 Task: Create Card Card0000000260 in Board Board0000000065 in Workspace WS0000000022 in Trello. Create Card Card0000000261 in Board Board0000000066 in Workspace WS0000000022 in Trello. Create Card Card0000000262 in Board Board0000000066 in Workspace WS0000000022 in Trello. Create Card Card0000000263 in Board Board0000000066 in Workspace WS0000000022 in Trello. Create Card Card0000000264 in Board Board0000000066 in Workspace WS0000000022 in Trello
Action: Mouse moved to (278, 278)
Screenshot: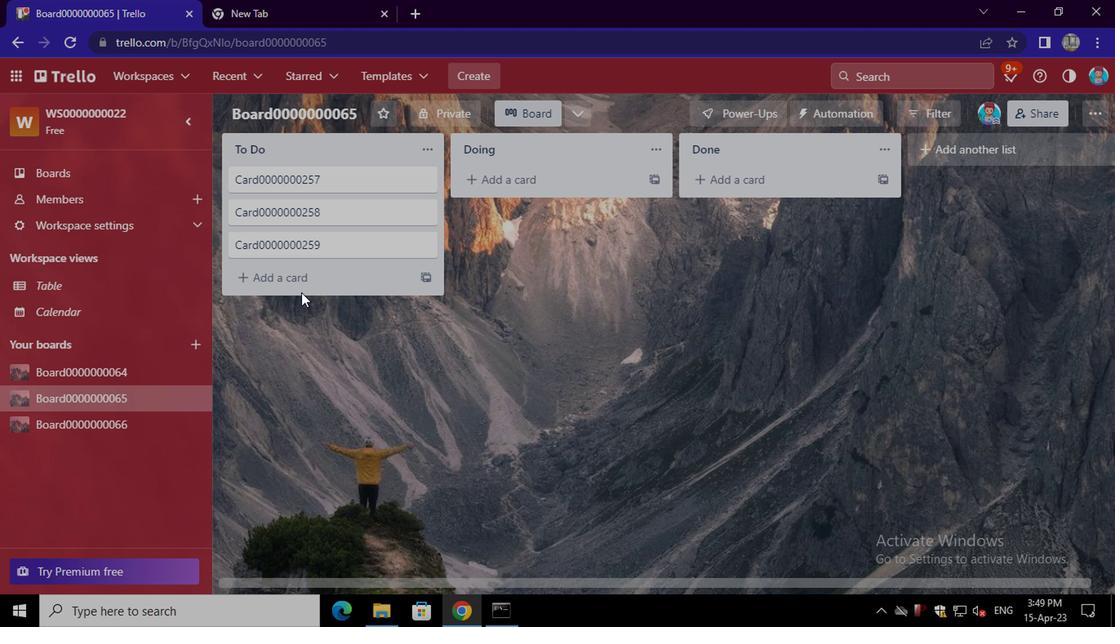 
Action: Mouse pressed left at (278, 278)
Screenshot: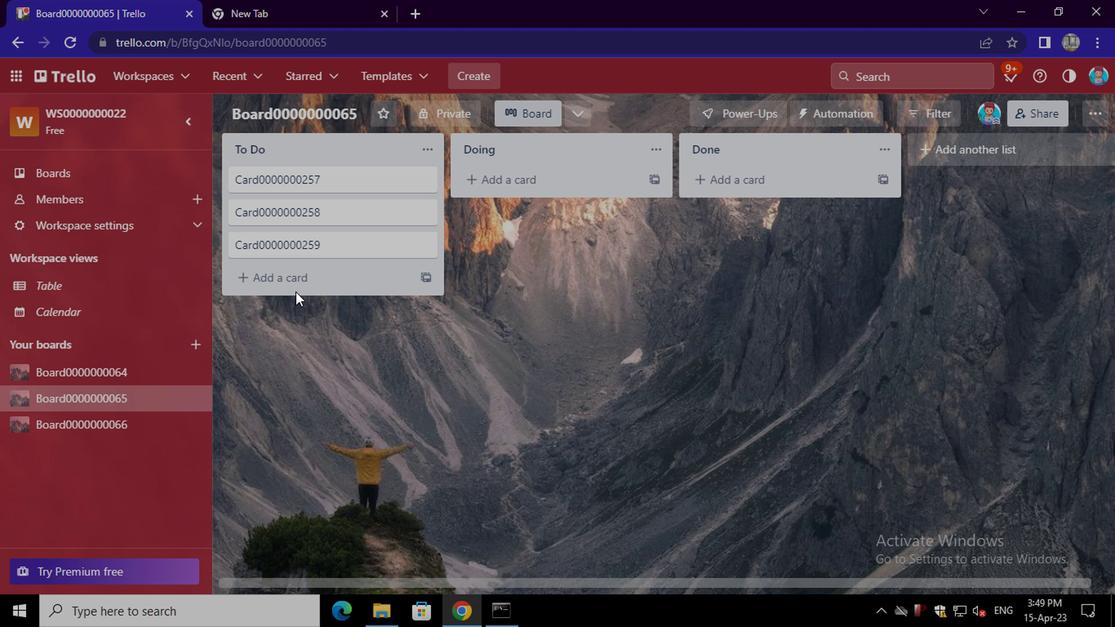 
Action: Mouse moved to (318, 281)
Screenshot: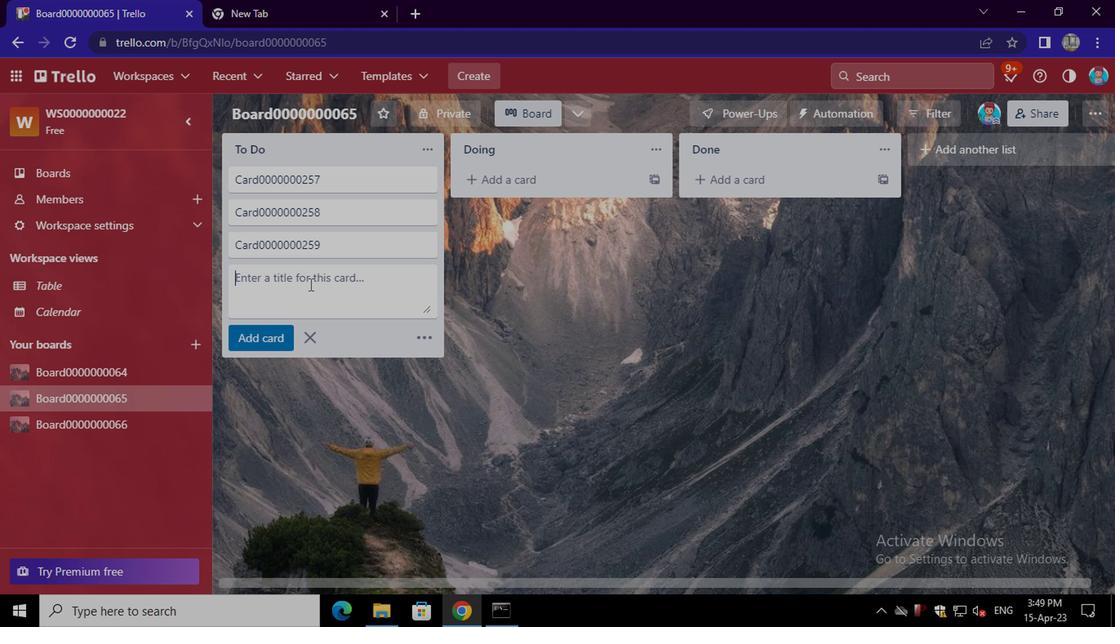 
Action: Mouse pressed left at (318, 281)
Screenshot: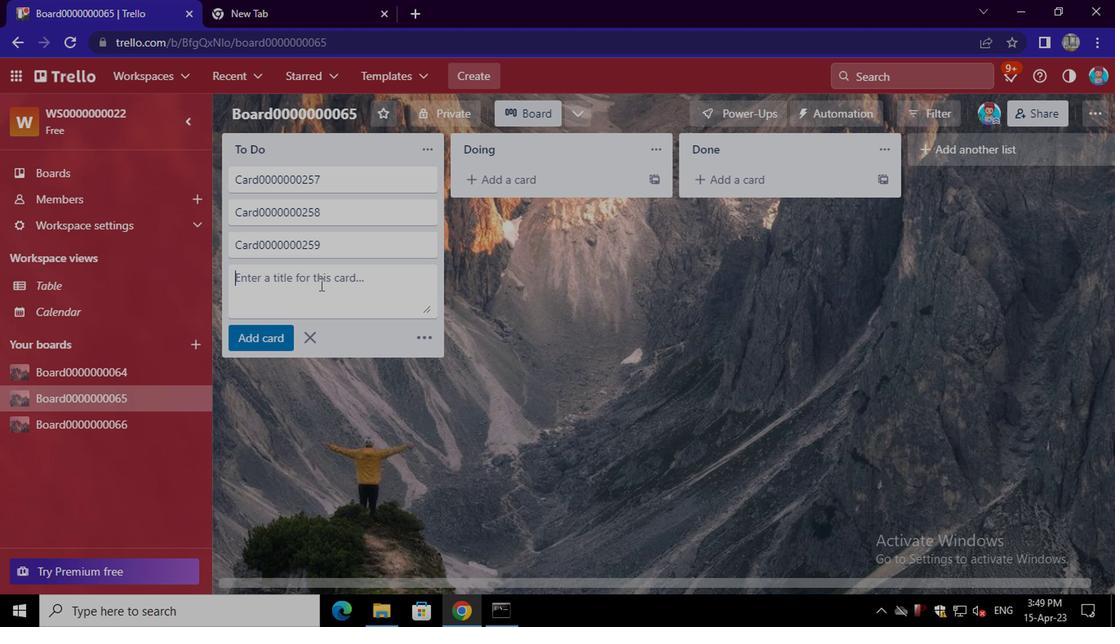 
Action: Key pressed <Key.shift>CARD0000000260
Screenshot: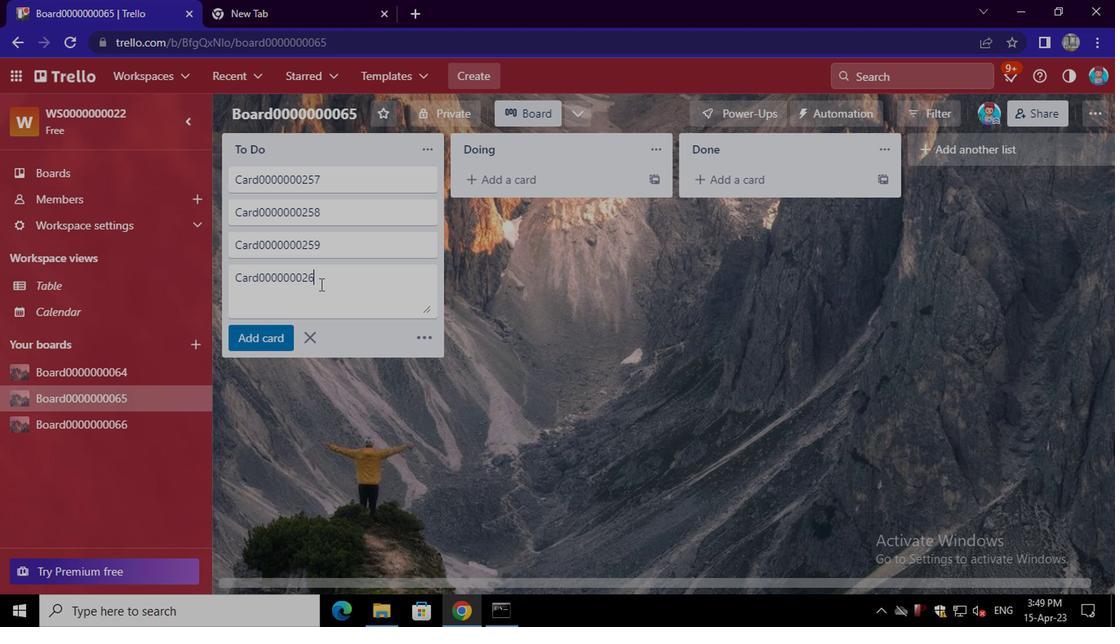 
Action: Mouse moved to (263, 336)
Screenshot: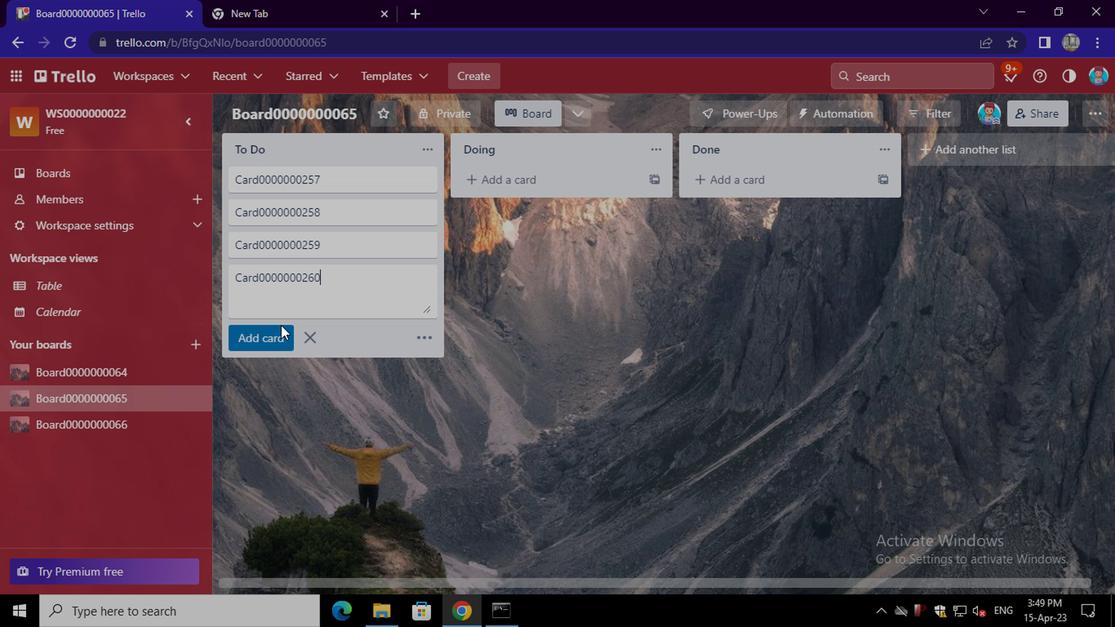 
Action: Mouse pressed left at (263, 336)
Screenshot: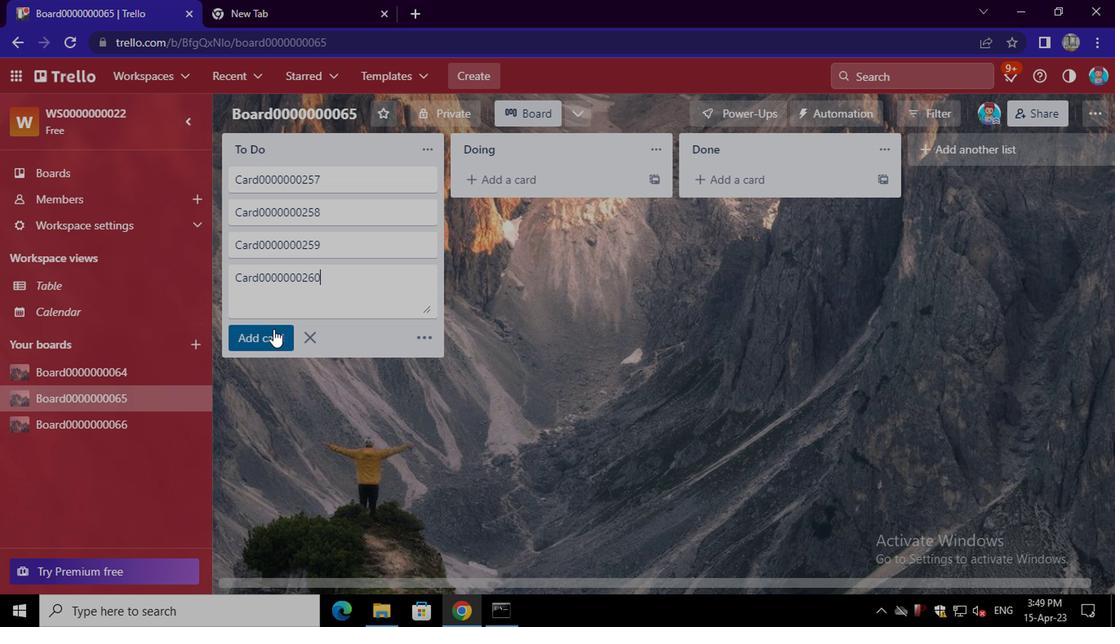 
Action: Mouse moved to (125, 417)
Screenshot: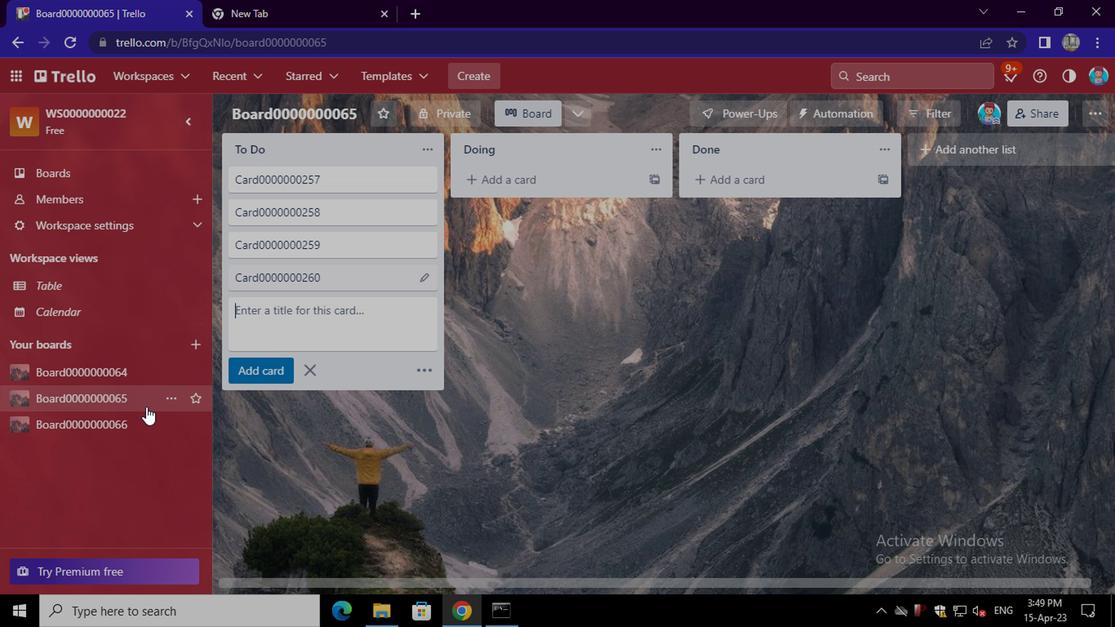 
Action: Mouse pressed left at (125, 417)
Screenshot: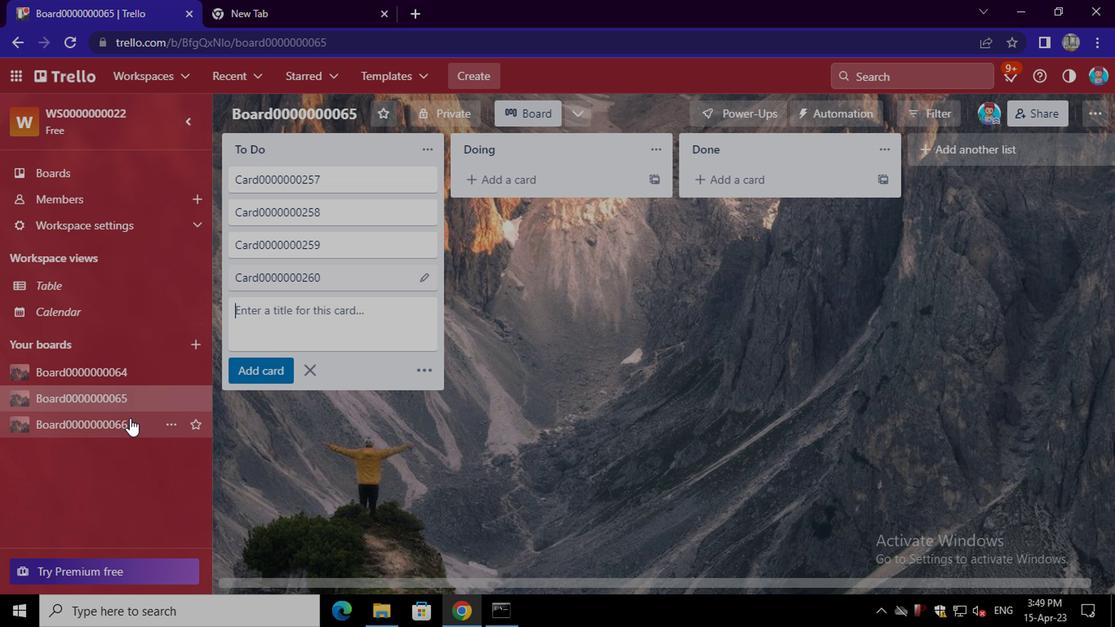 
Action: Mouse moved to (296, 209)
Screenshot: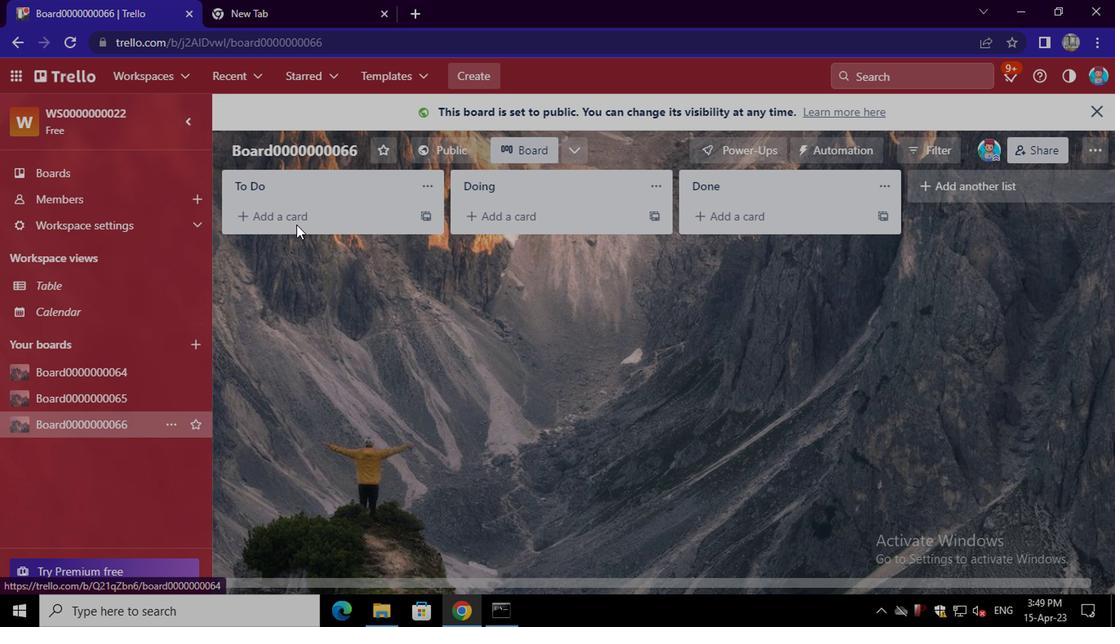 
Action: Mouse pressed left at (296, 209)
Screenshot: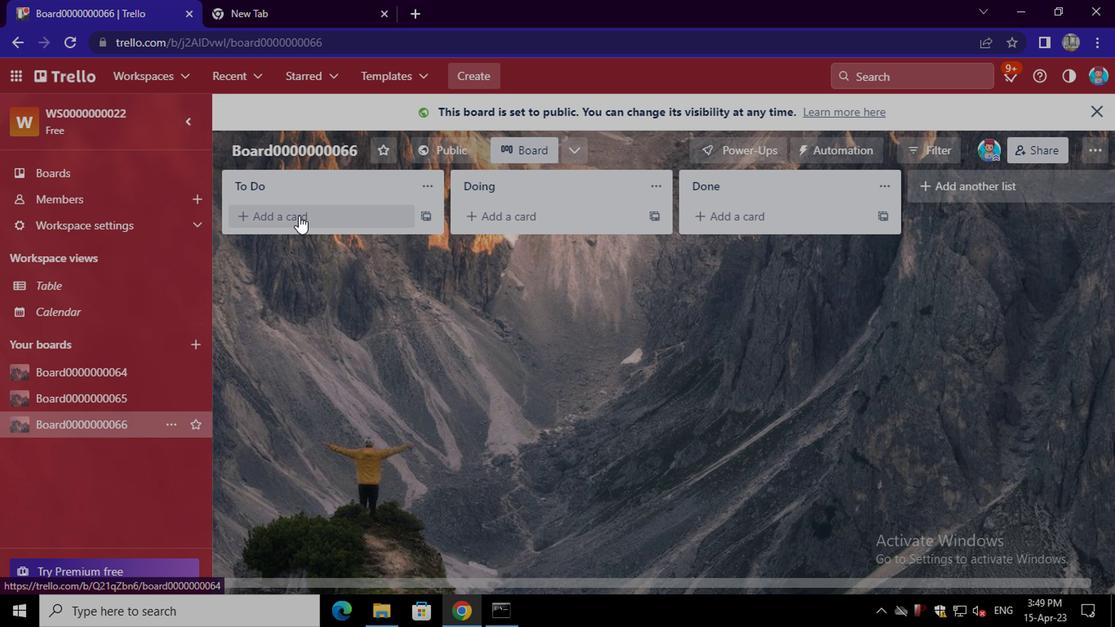 
Action: Mouse moved to (307, 213)
Screenshot: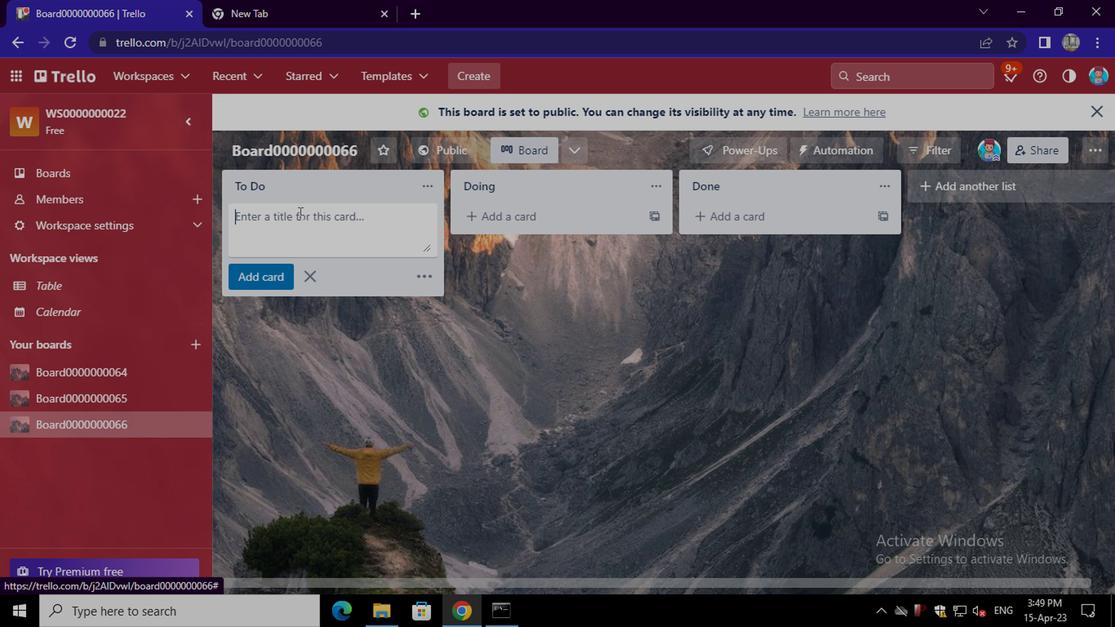 
Action: Mouse pressed left at (307, 213)
Screenshot: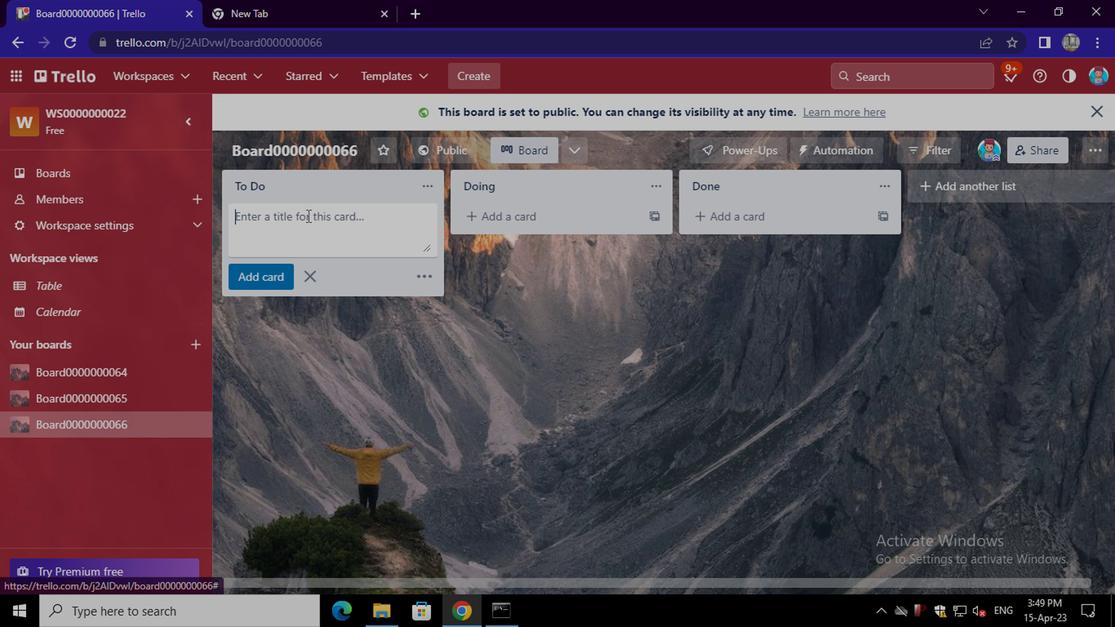 
Action: Key pressed <Key.shift>CARD0000000261
Screenshot: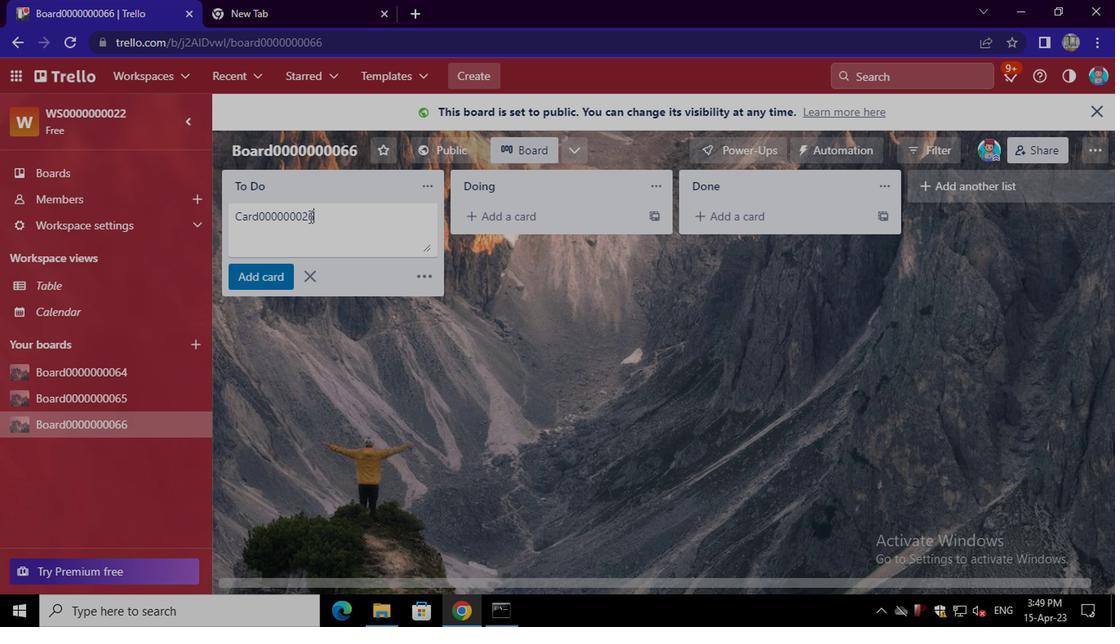 
Action: Mouse moved to (269, 267)
Screenshot: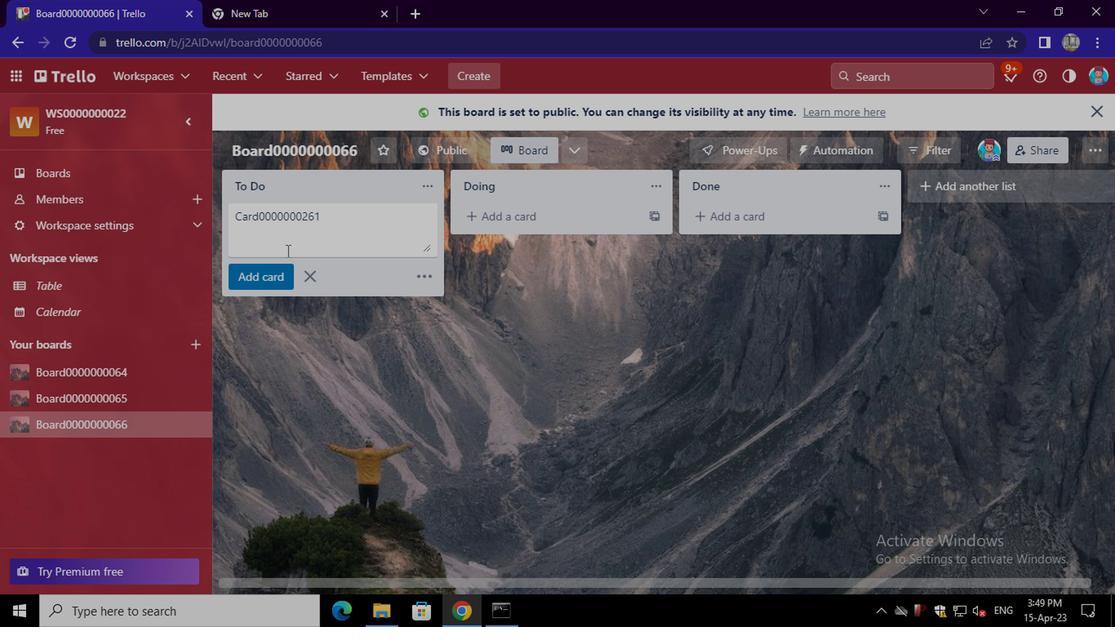 
Action: Mouse pressed left at (269, 267)
Screenshot: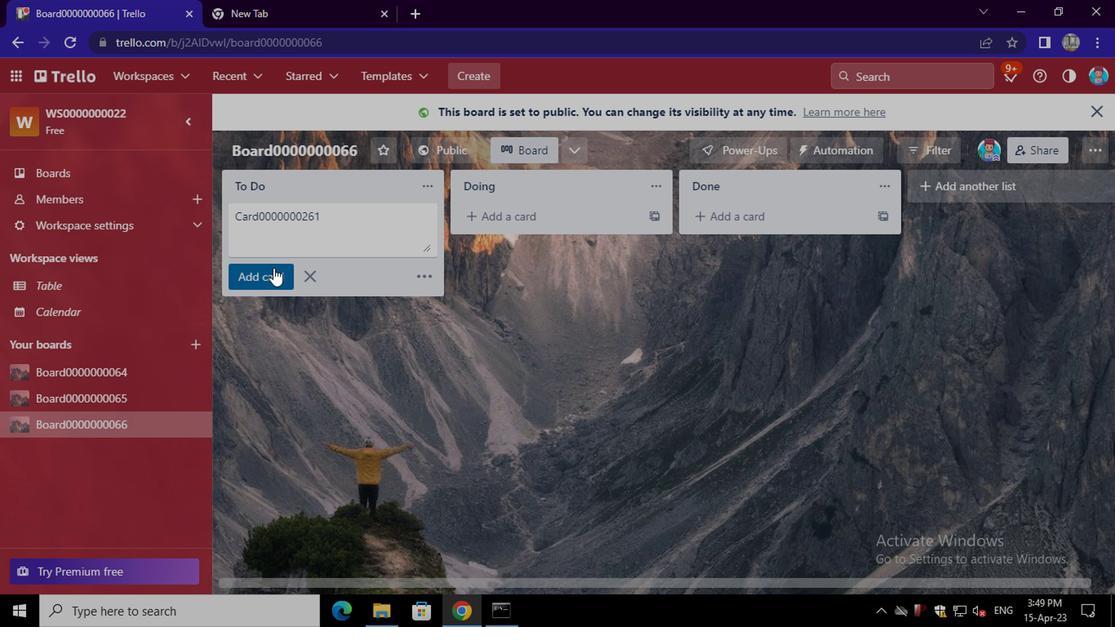 
Action: Mouse moved to (263, 248)
Screenshot: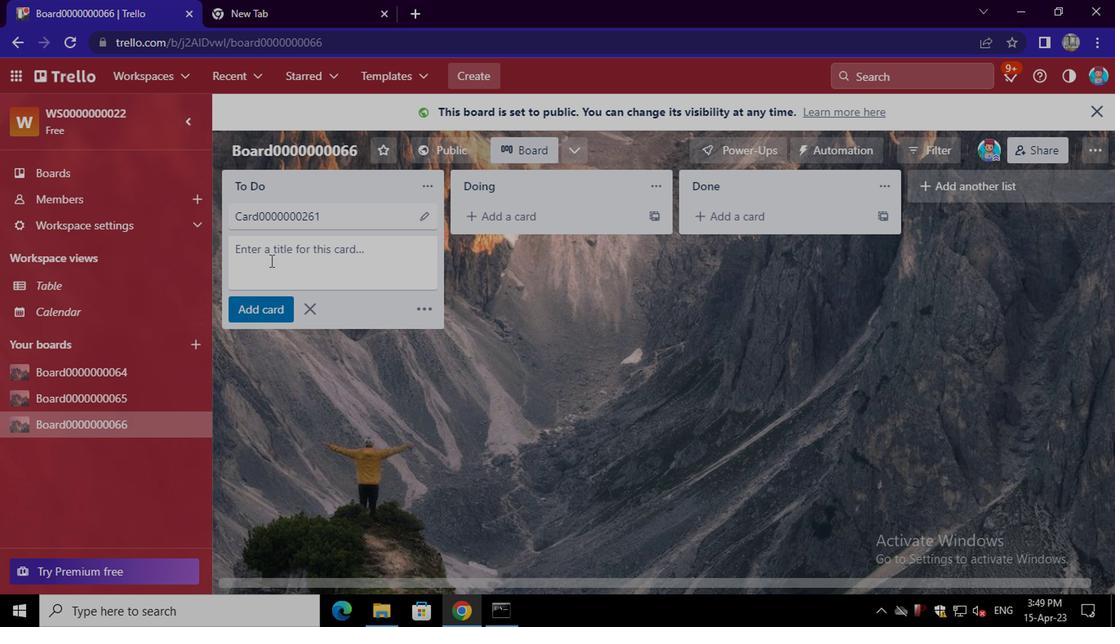 
Action: Mouse pressed left at (263, 248)
Screenshot: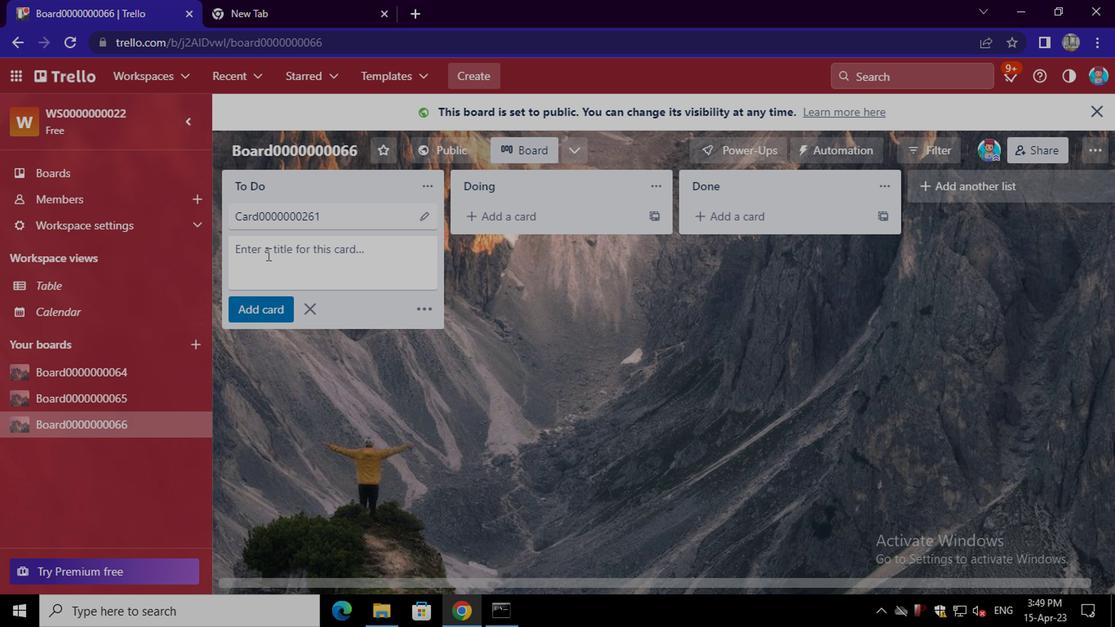 
Action: Key pressed <Key.shift>CARD0000000262
Screenshot: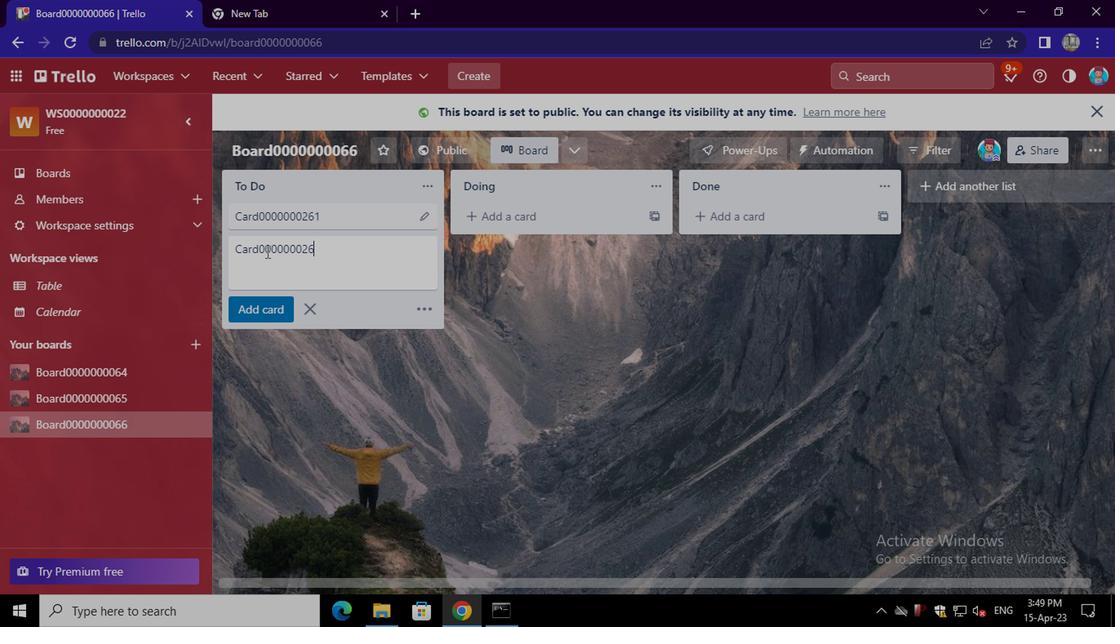 
Action: Mouse moved to (253, 305)
Screenshot: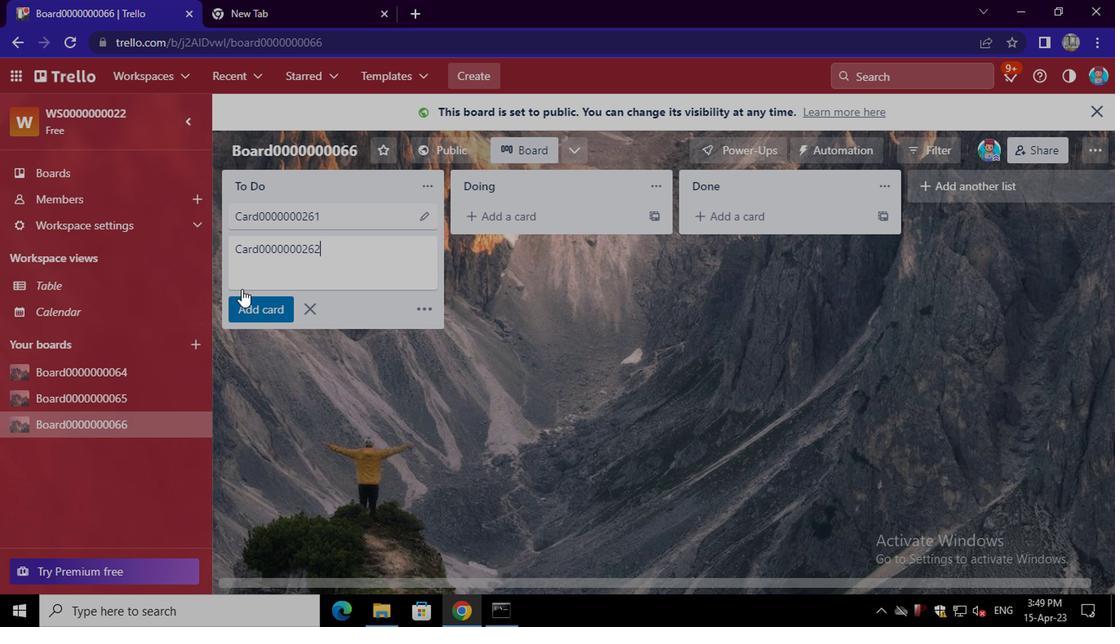 
Action: Mouse pressed left at (253, 305)
Screenshot: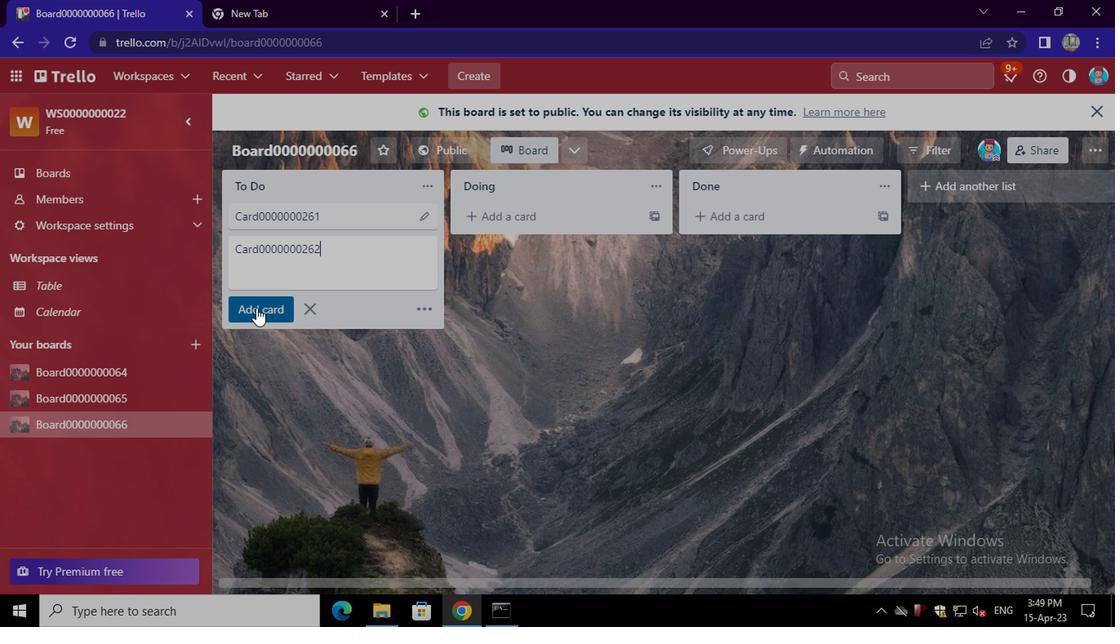 
Action: Mouse moved to (278, 281)
Screenshot: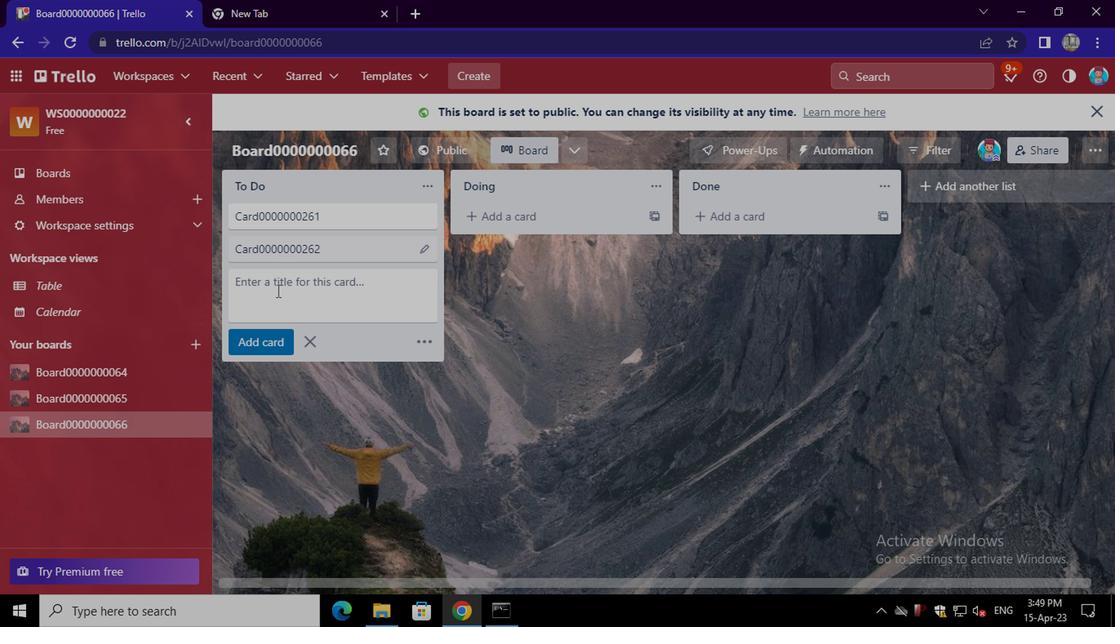 
Action: Mouse pressed left at (278, 281)
Screenshot: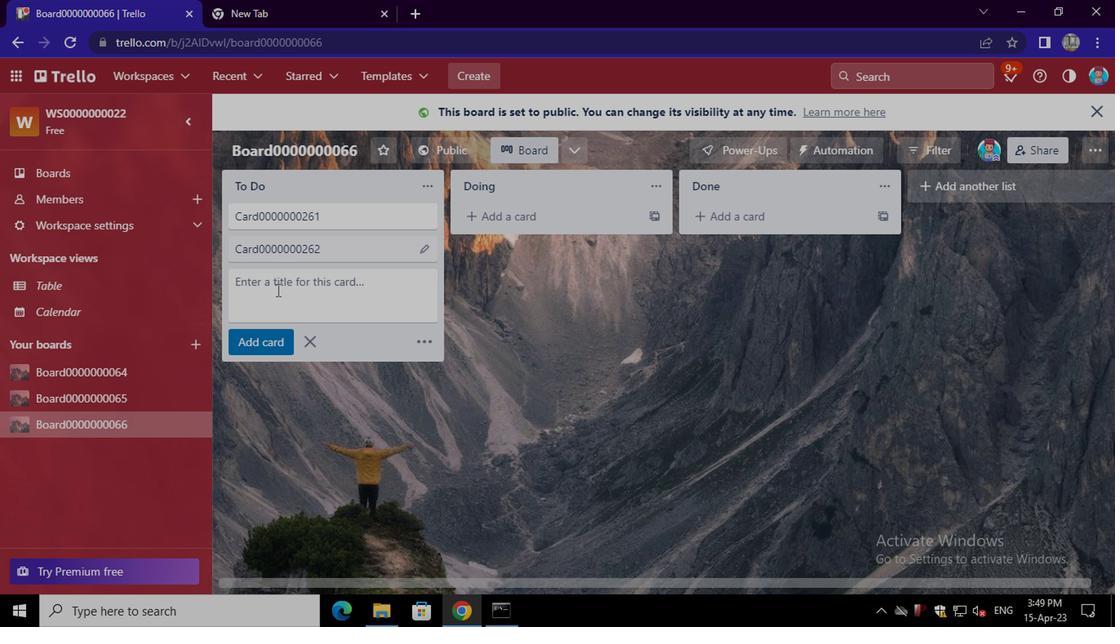 
Action: Key pressed <Key.shift>CARD0000000263
Screenshot: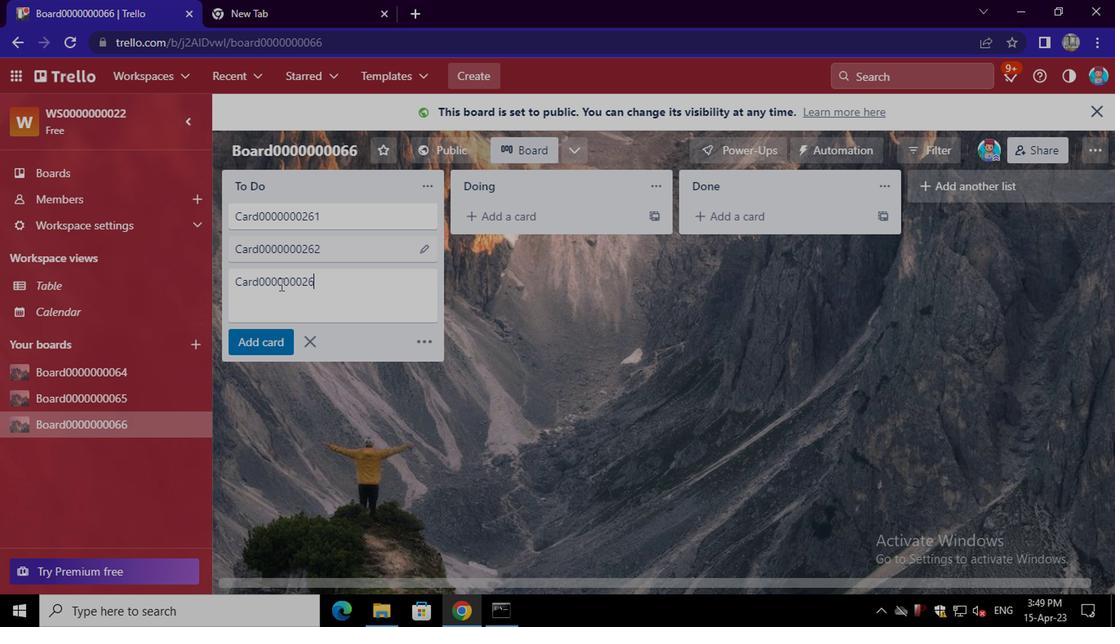 
Action: Mouse moved to (272, 332)
Screenshot: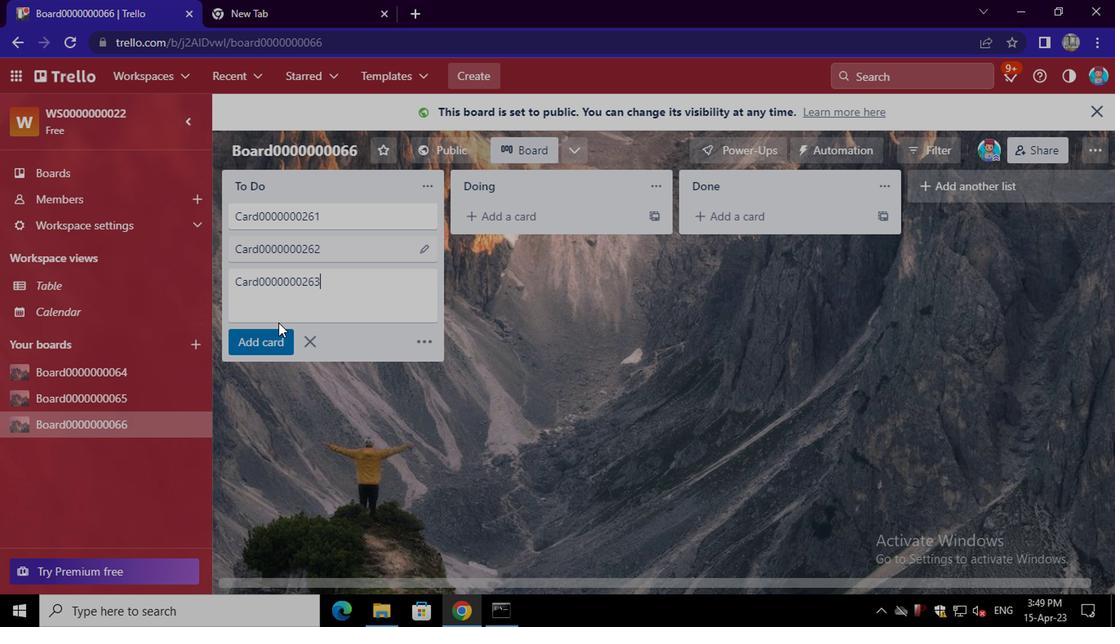 
Action: Mouse pressed left at (272, 332)
Screenshot: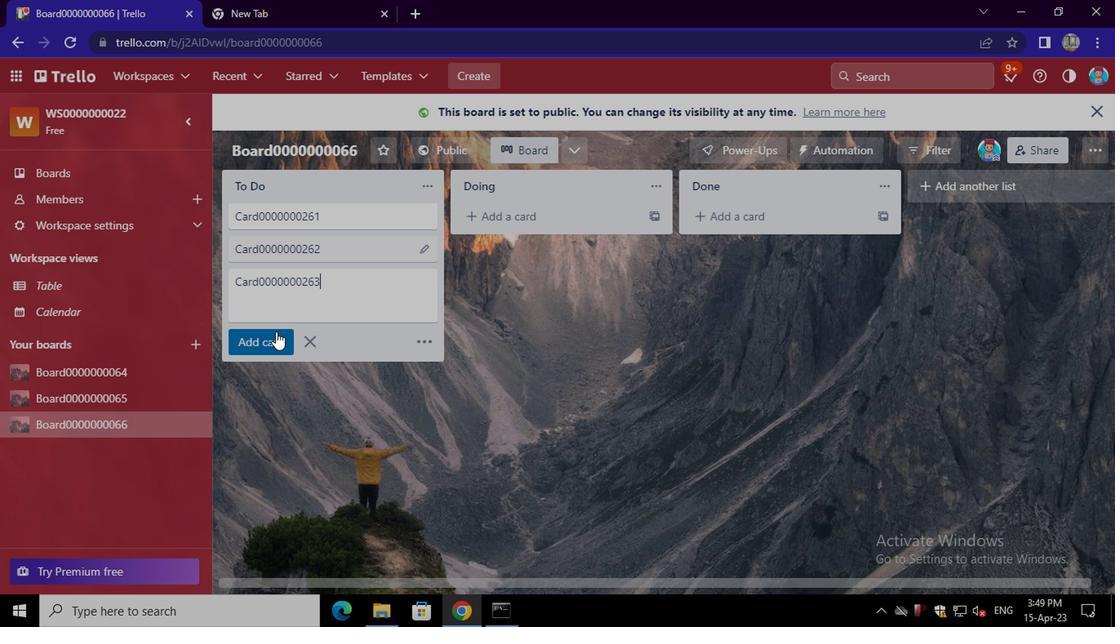 
Action: Mouse moved to (257, 310)
Screenshot: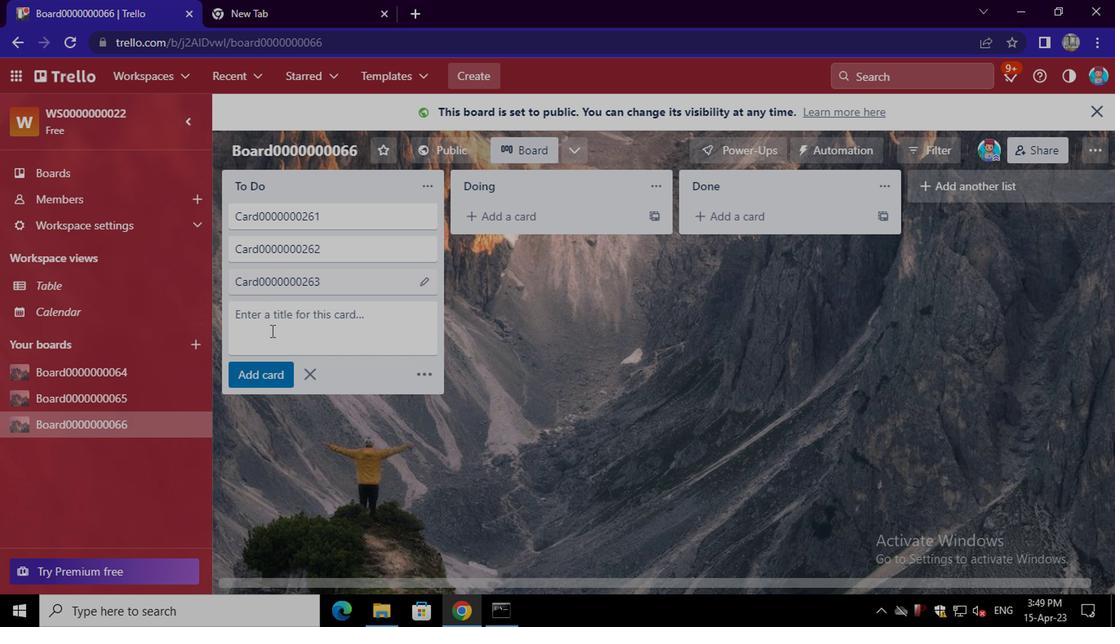 
Action: Mouse pressed left at (257, 310)
Screenshot: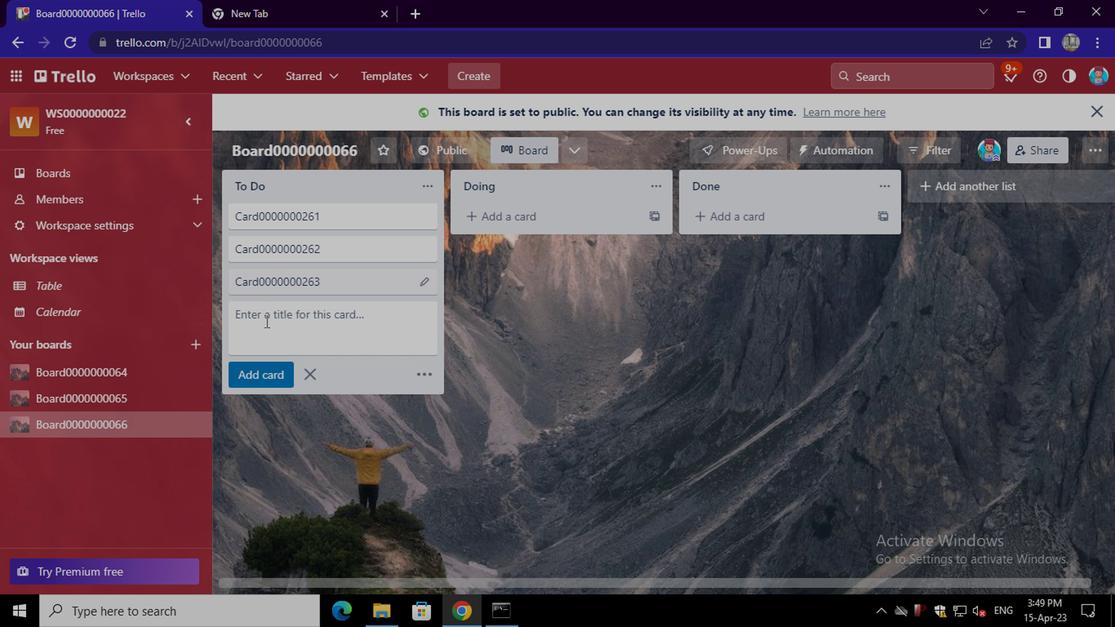 
Action: Key pressed <Key.shift>CARD0000000264
Screenshot: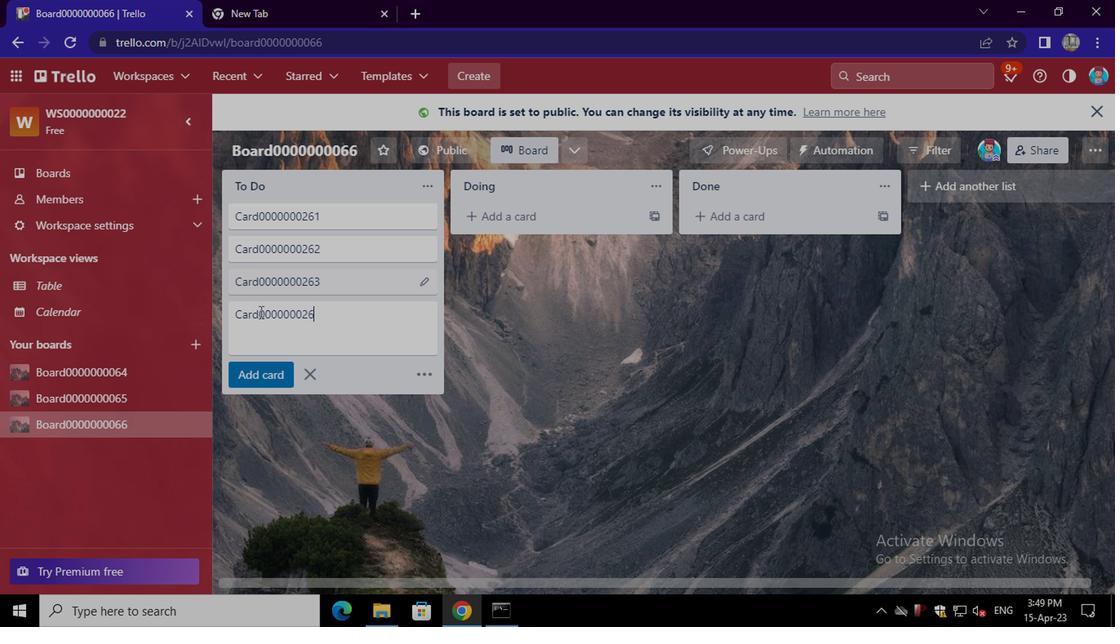 
Action: Mouse moved to (261, 372)
Screenshot: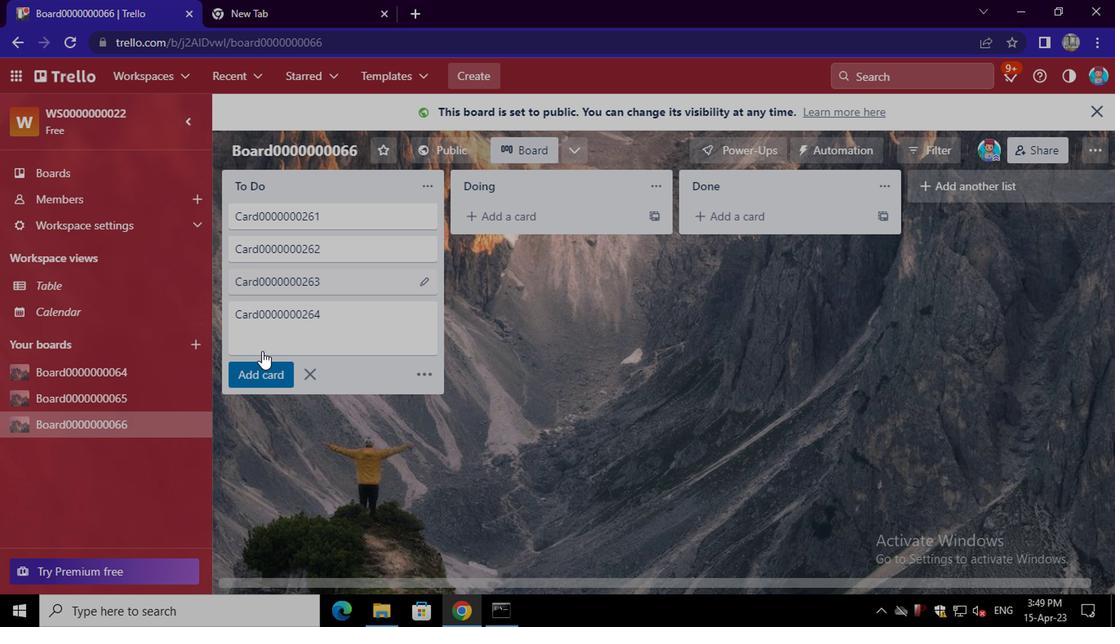 
Action: Mouse pressed left at (261, 372)
Screenshot: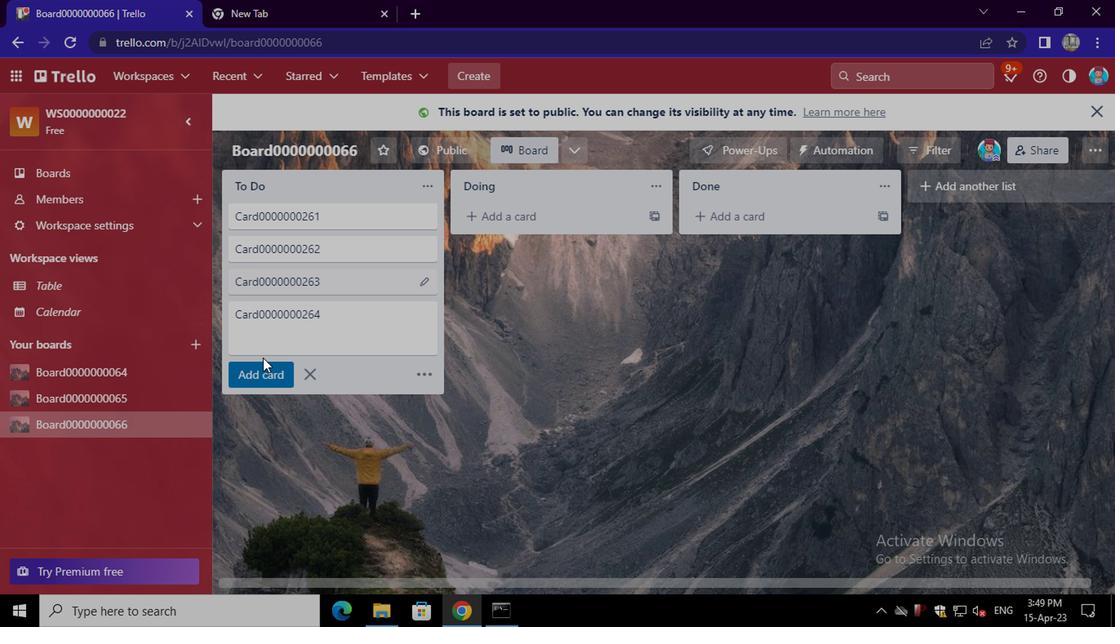 
